 Task: Change the block options to "For 7 days" in the organization "Mark56771".
Action: Mouse moved to (1119, 89)
Screenshot: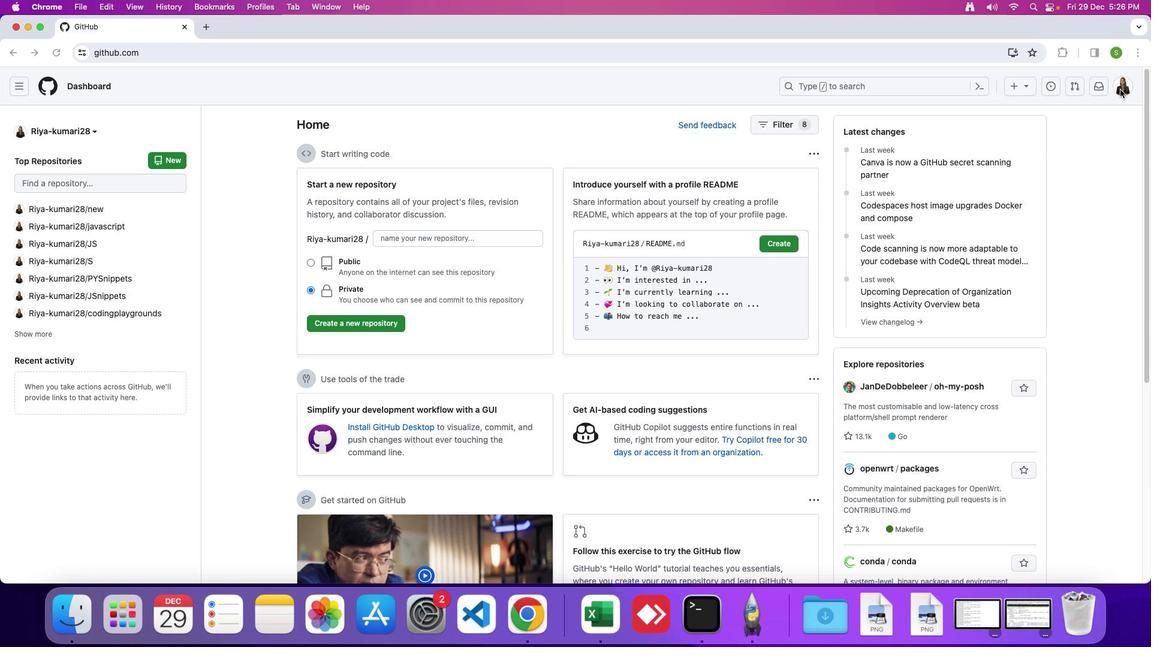
Action: Mouse pressed left at (1119, 89)
Screenshot: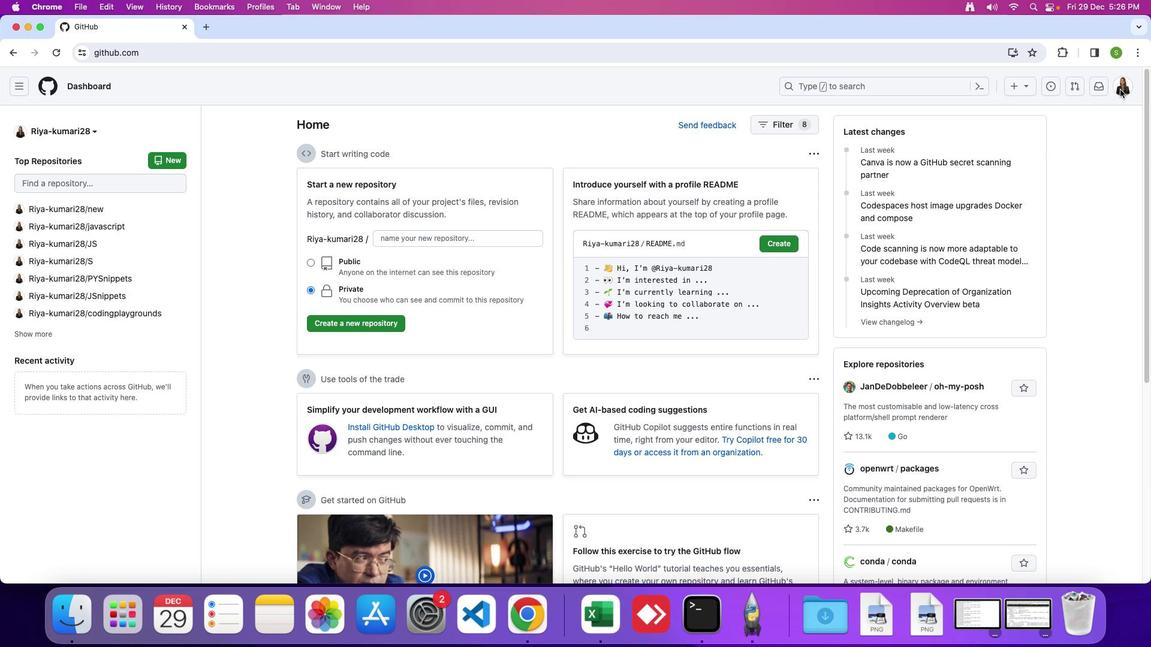 
Action: Mouse moved to (1119, 86)
Screenshot: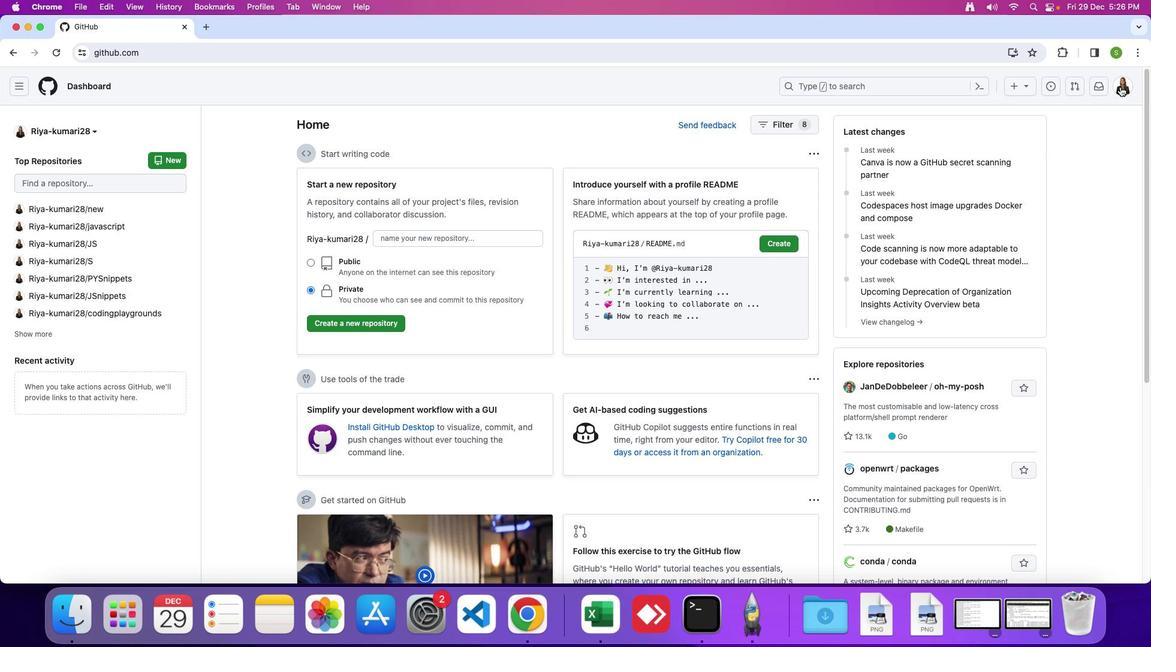 
Action: Mouse pressed left at (1119, 86)
Screenshot: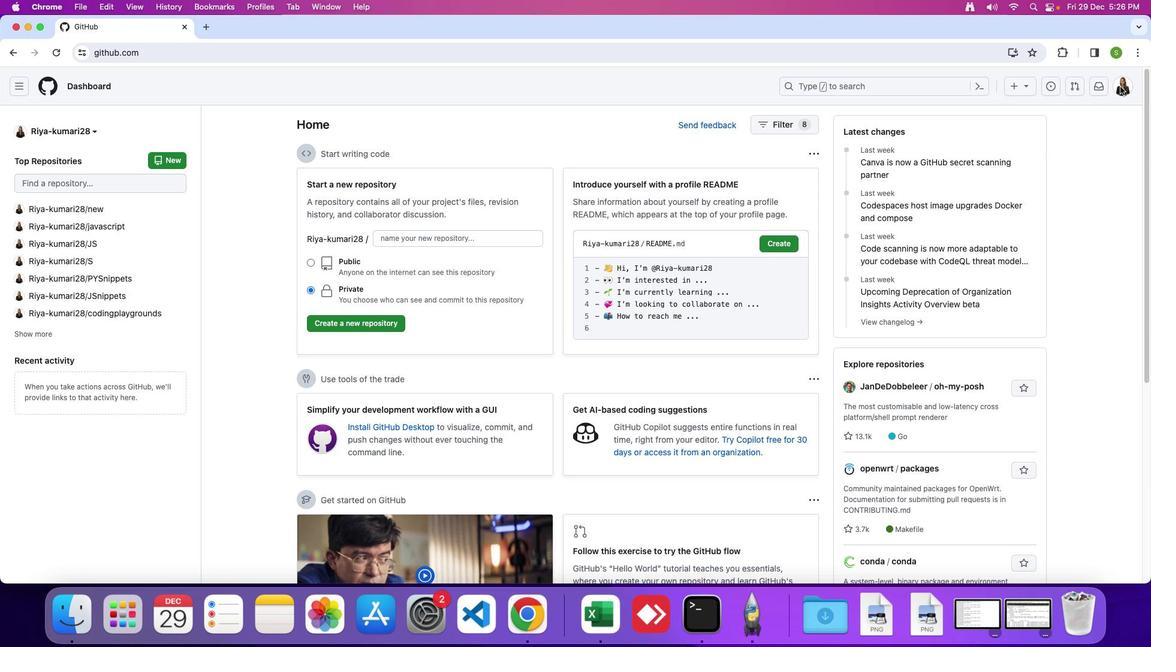
Action: Mouse moved to (1023, 230)
Screenshot: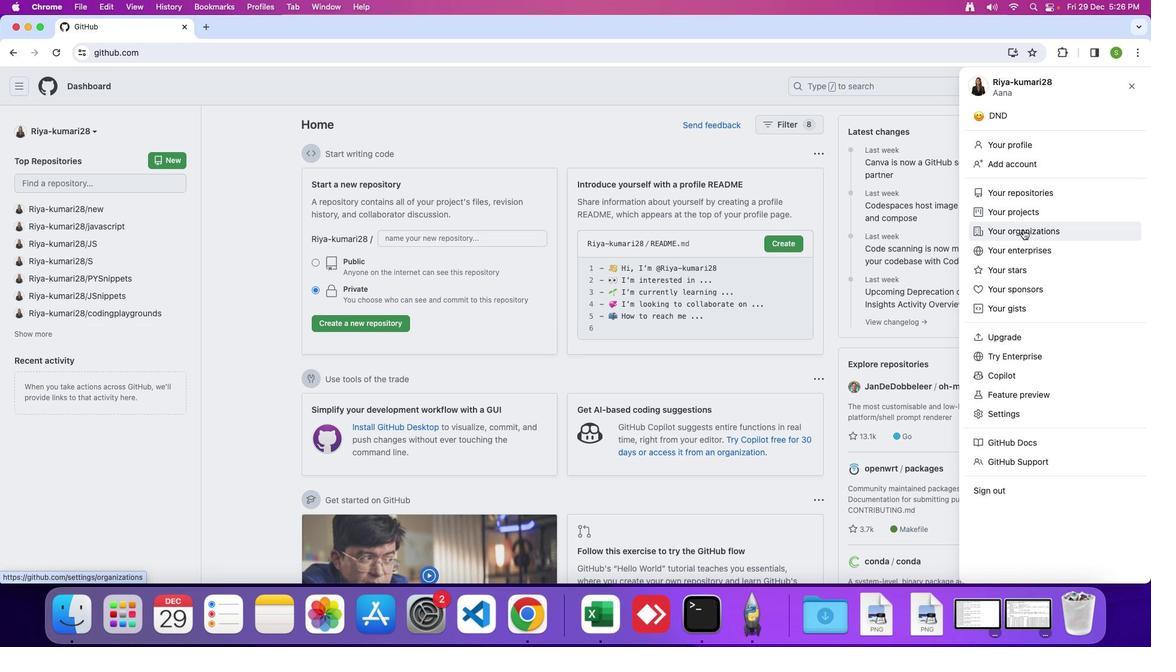 
Action: Mouse pressed left at (1023, 230)
Screenshot: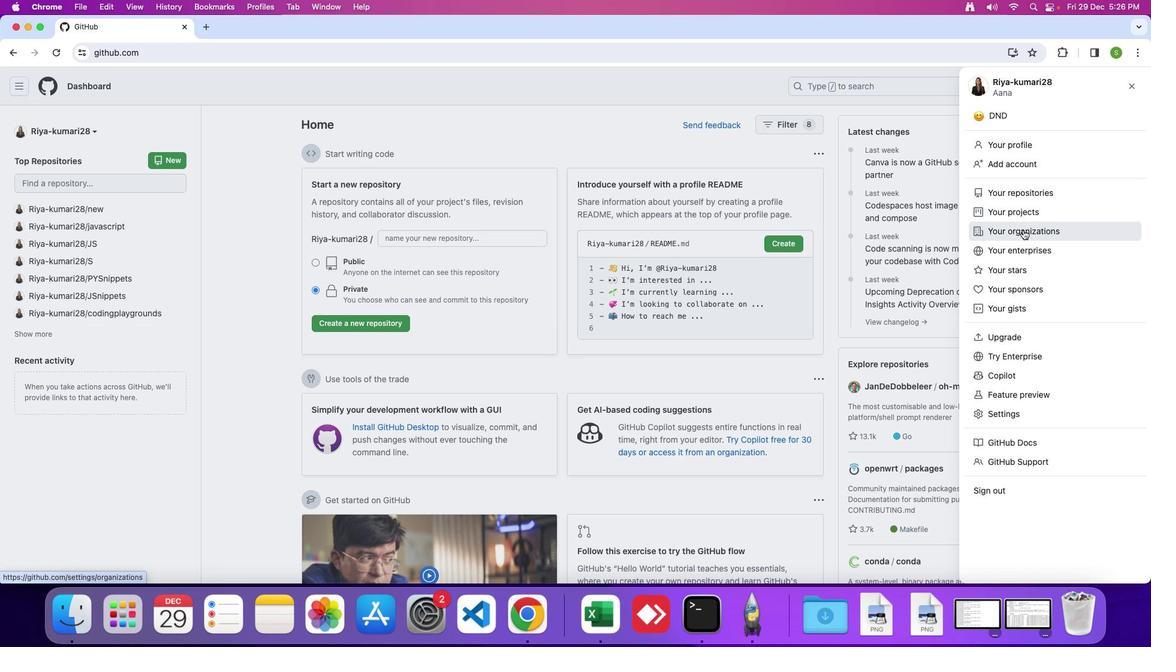 
Action: Mouse moved to (872, 252)
Screenshot: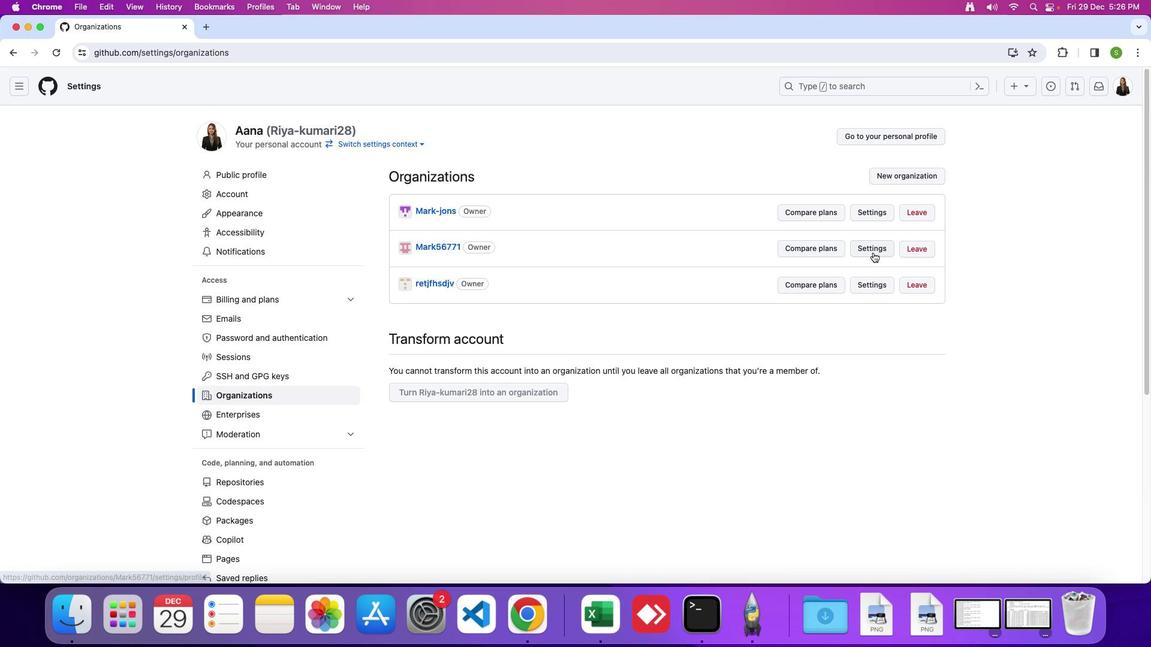 
Action: Mouse pressed left at (872, 252)
Screenshot: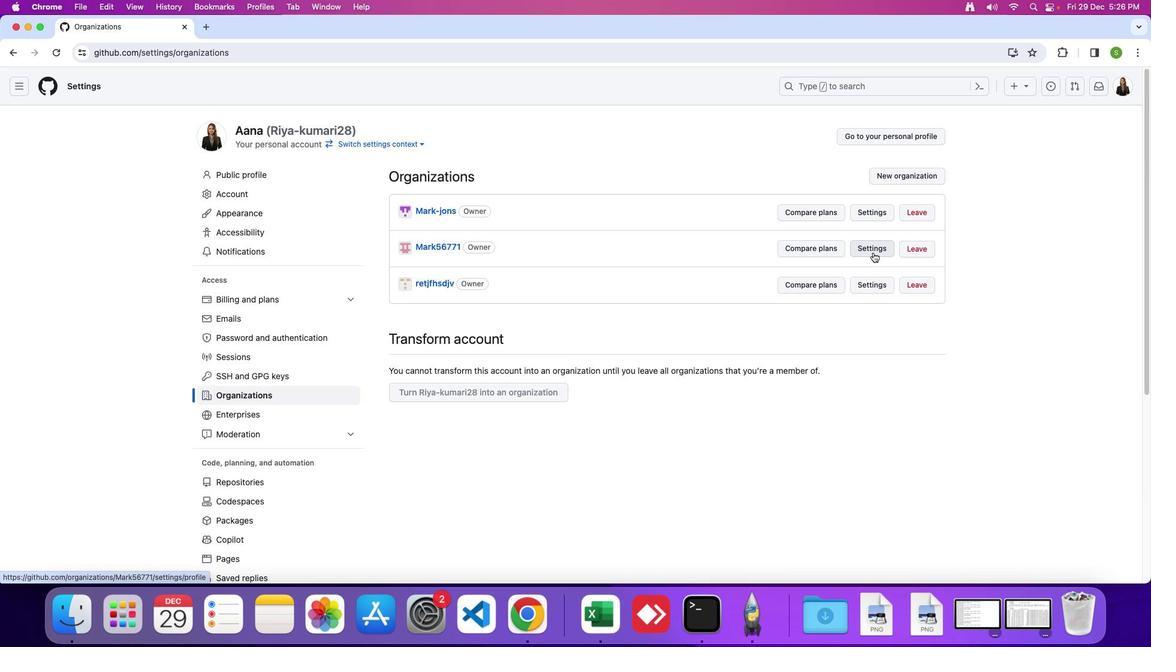 
Action: Mouse moved to (260, 316)
Screenshot: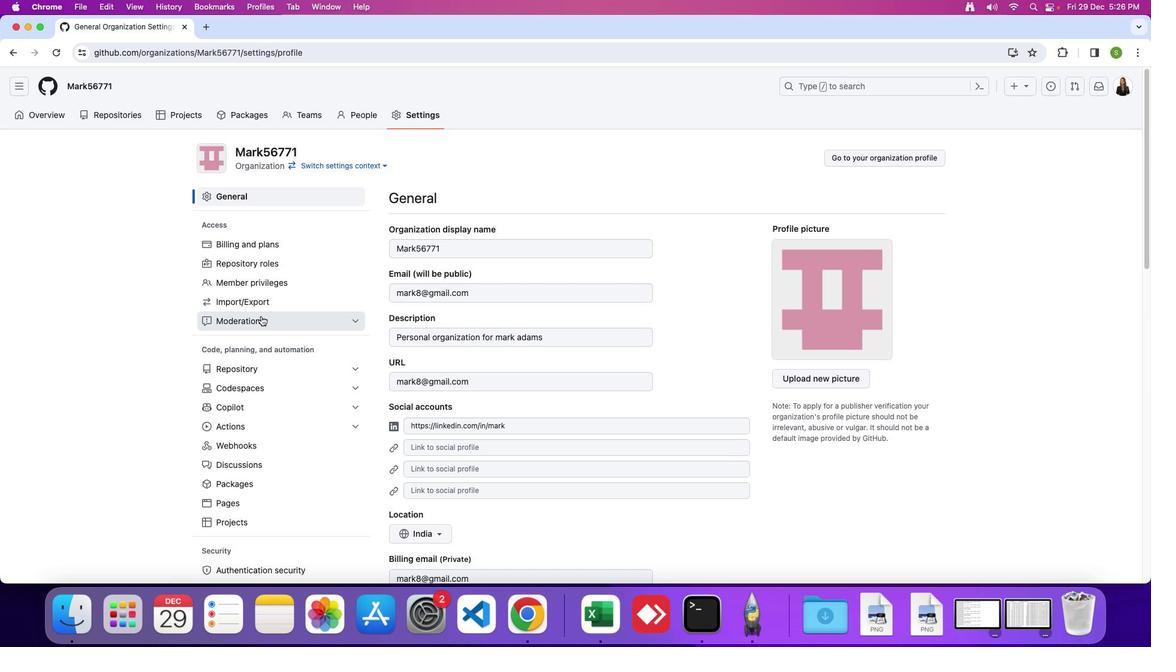 
Action: Mouse pressed left at (260, 316)
Screenshot: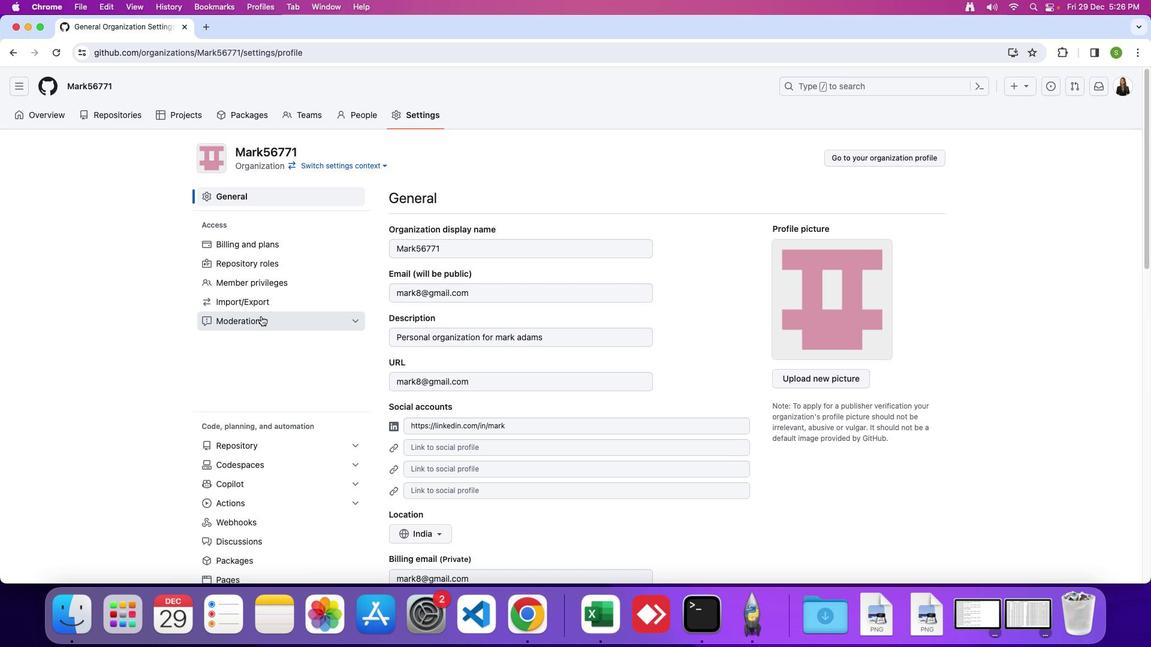 
Action: Mouse moved to (251, 336)
Screenshot: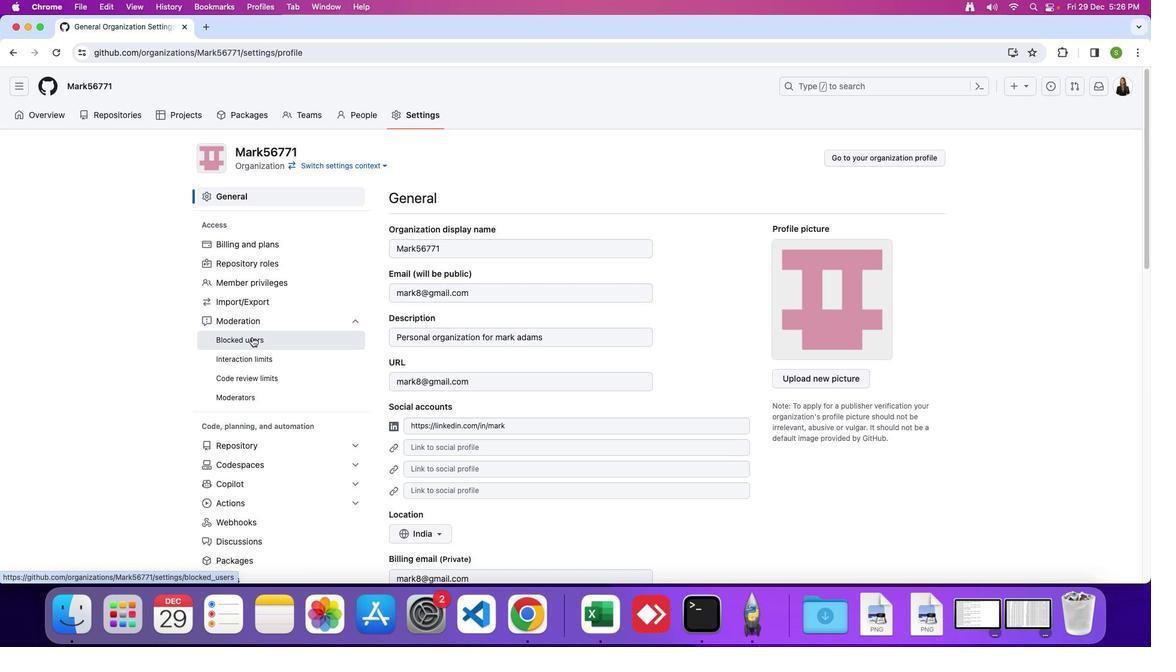 
Action: Mouse pressed left at (251, 336)
Screenshot: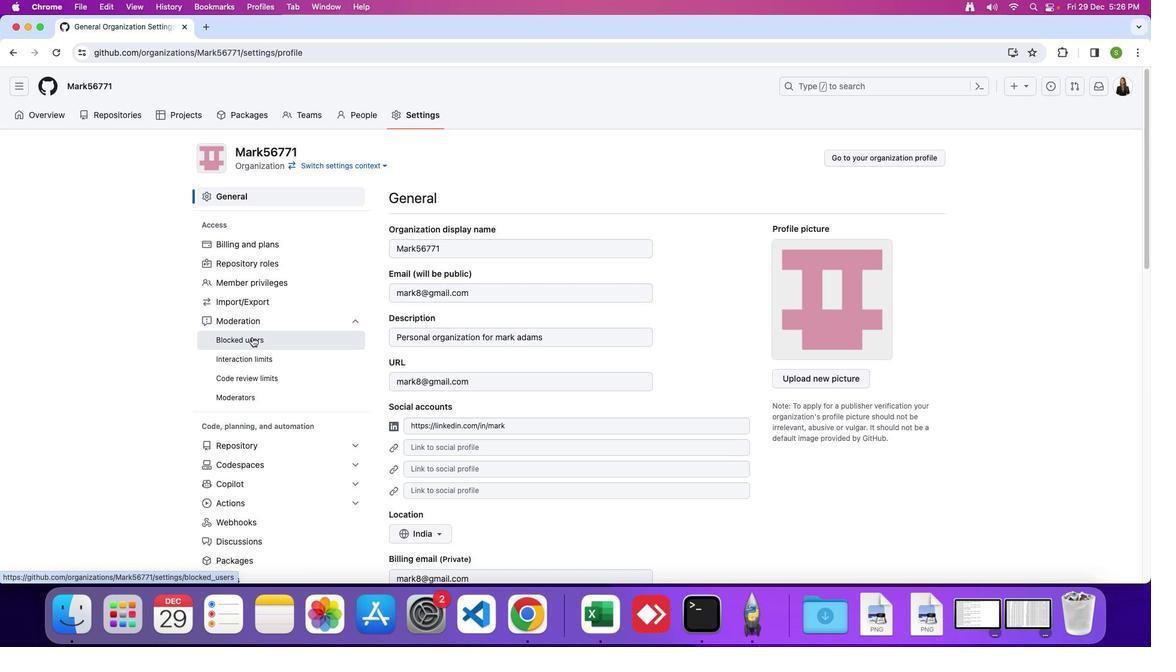 
Action: Mouse moved to (823, 321)
Screenshot: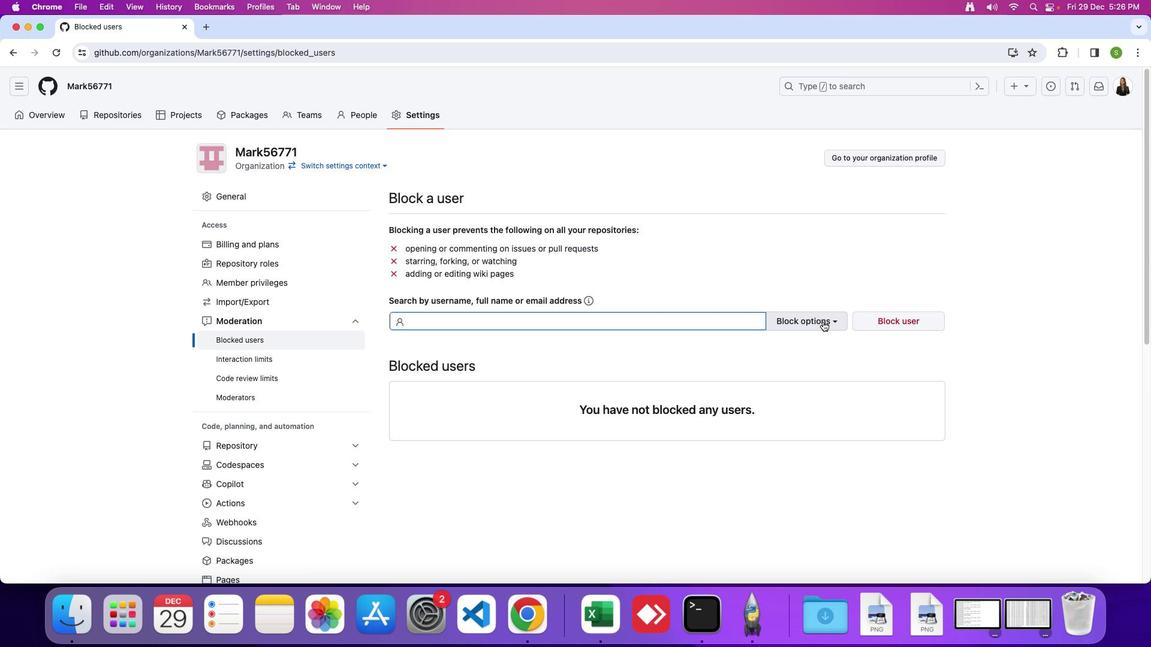 
Action: Mouse pressed left at (823, 321)
Screenshot: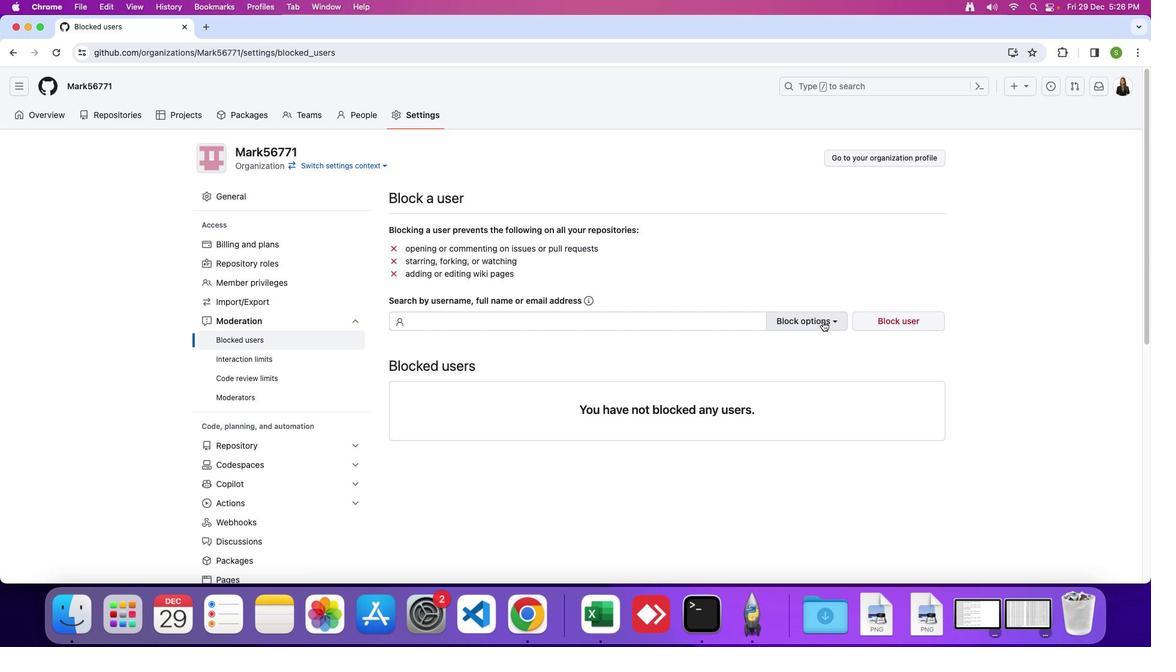 
Action: Mouse moved to (812, 408)
Screenshot: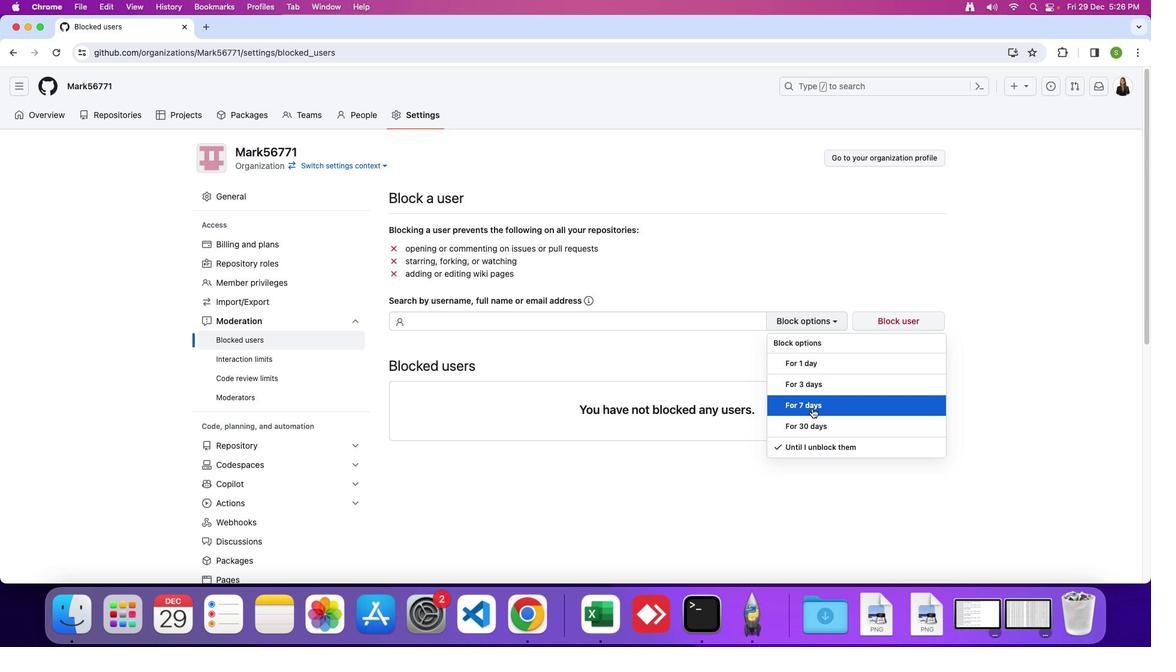
Action: Mouse pressed left at (812, 408)
Screenshot: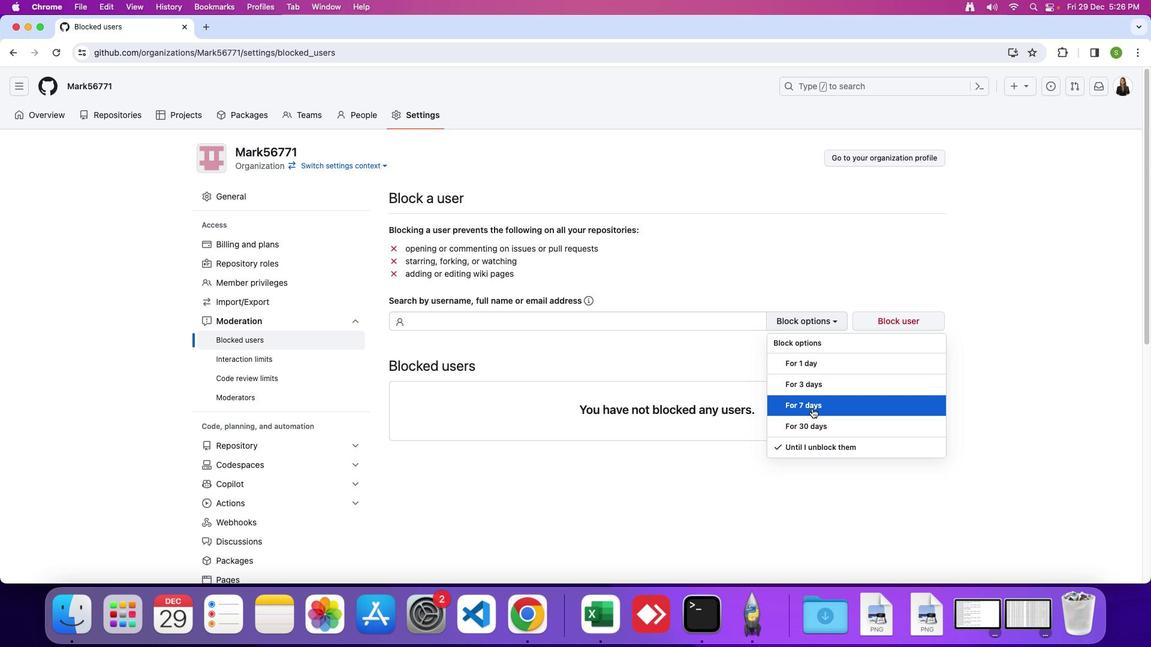 
